Task: Create a section Feature Prioritization Sprint and in the section, add a milestone Remote Access Enablement in the project ZoomOut.
Action: Mouse moved to (160, 452)
Screenshot: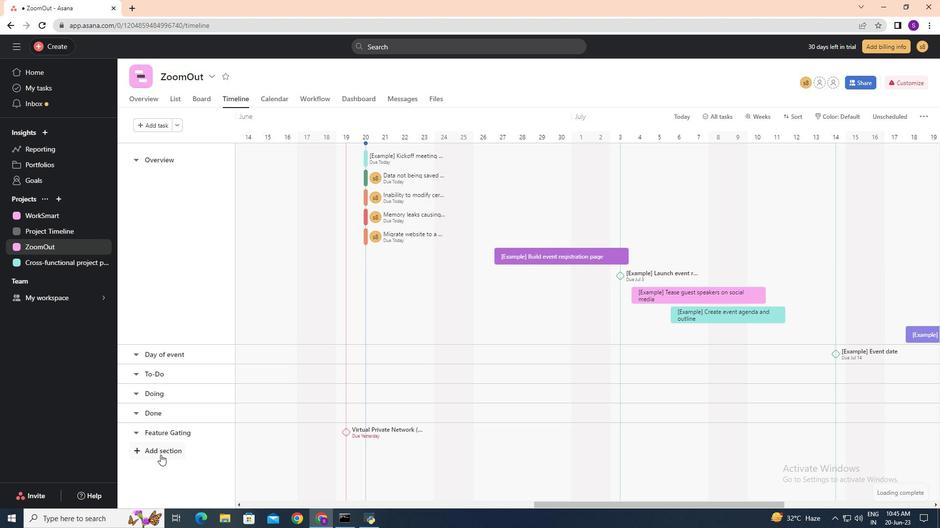
Action: Mouse pressed left at (160, 452)
Screenshot: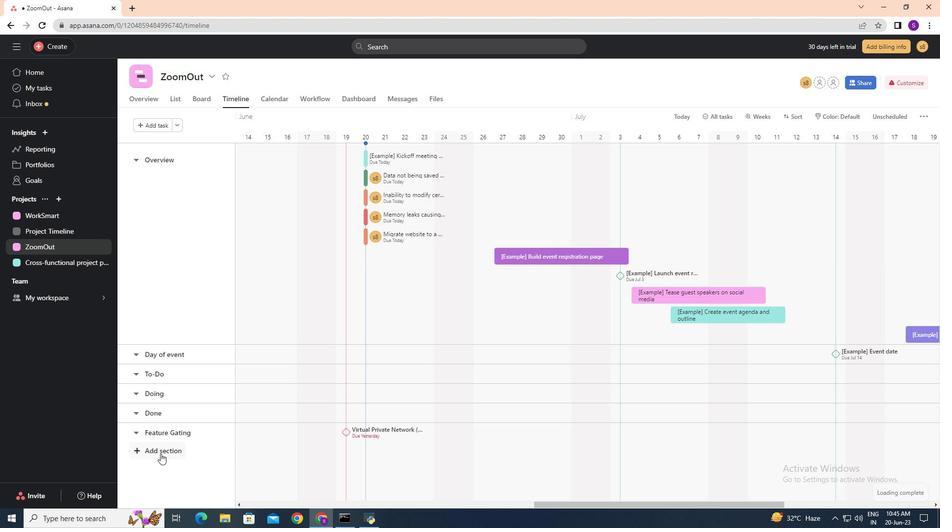 
Action: Key pressed <Key.shift><Key.shift><Key.shift><Key.shift><Key.shift><Key.shift><Key.shift><Key.shift><Key.shift><Key.shift><Key.shift><Key.shift><Key.shift><Key.shift><Key.shift><Key.shift><Key.shift><Key.shift><Key.shift><Key.shift><Key.shift><Key.shift><Key.shift><Key.shift><Key.shift><Key.shift><Key.shift>Feature<Key.space><Key.shift><Key.shift><Key.shift><Key.shift><Key.shift><Key.shift><Key.shift><Key.shift><Key.shift><Key.shift>Prioritif<Key.backspace>zation<Key.space><Key.shift>Sprint<Key.enter>
Screenshot: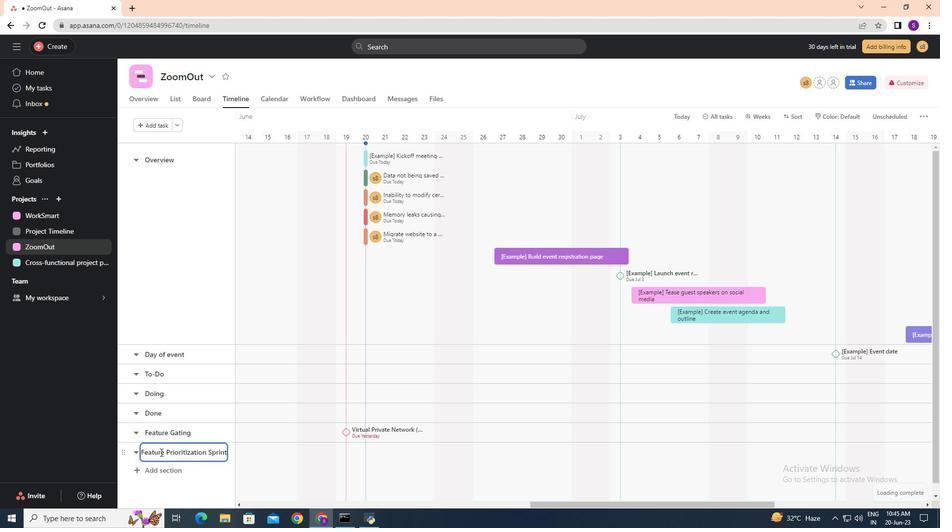 
Action: Mouse moved to (281, 457)
Screenshot: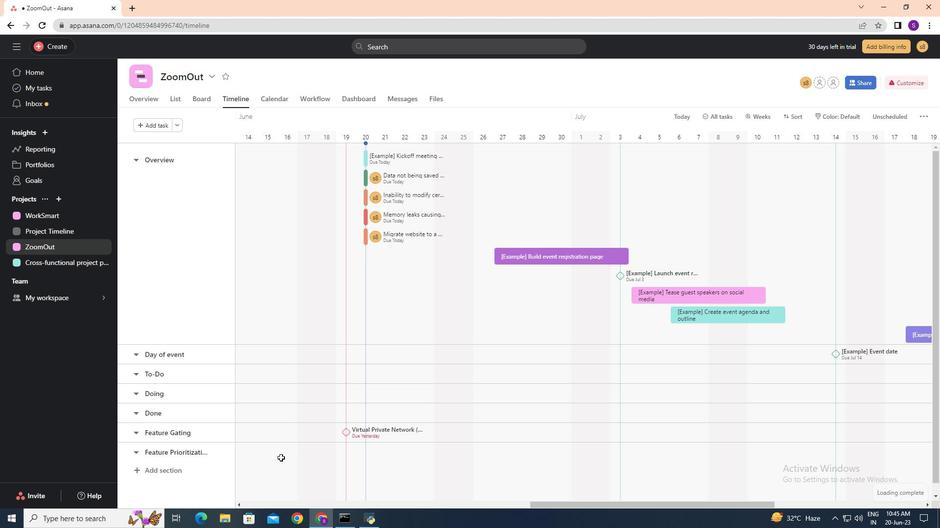 
Action: Mouse pressed left at (281, 457)
Screenshot: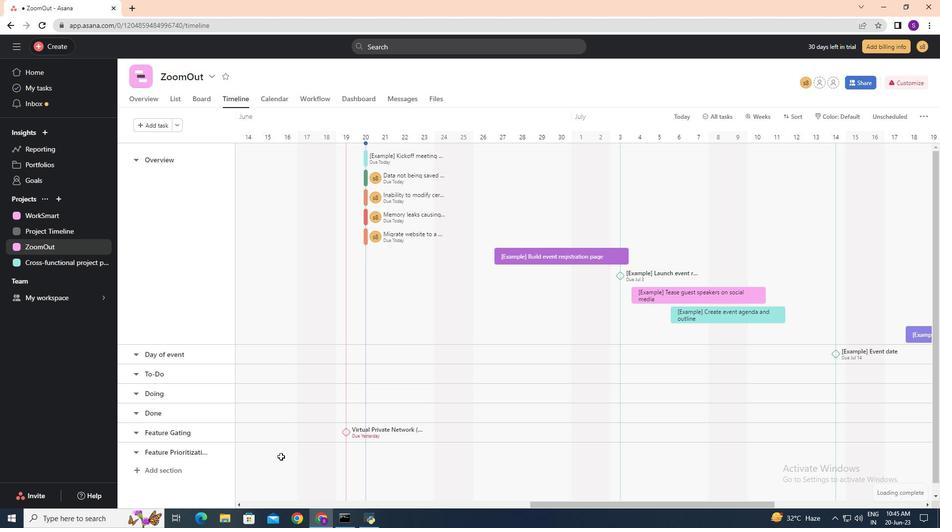 
Action: Key pressed <Key.shift><Key.shift><Key.shift><Key.shift><Key.shift><Key.shift><Key.shift><Key.shift><Key.shift><Key.shift><Key.shift><Key.shift><Key.shift><Key.shift><Key.shift><Key.shift><Key.shift><Key.shift><Key.shift><Key.shift>Remote<Key.space><Key.shift>Access<Key.space><Key.shift><Key.shift><Key.shift><Key.shift><Key.shift><Key.shift><Key.shift><Key.shift><Key.shift><Key.shift><Key.shift><Key.shift>Enablement<Key.space>
Screenshot: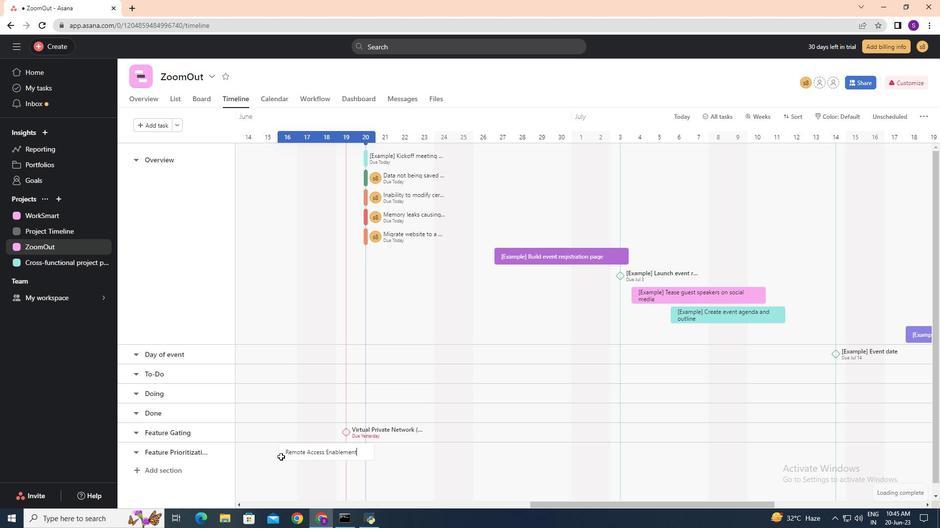 
Action: Mouse moved to (331, 458)
Screenshot: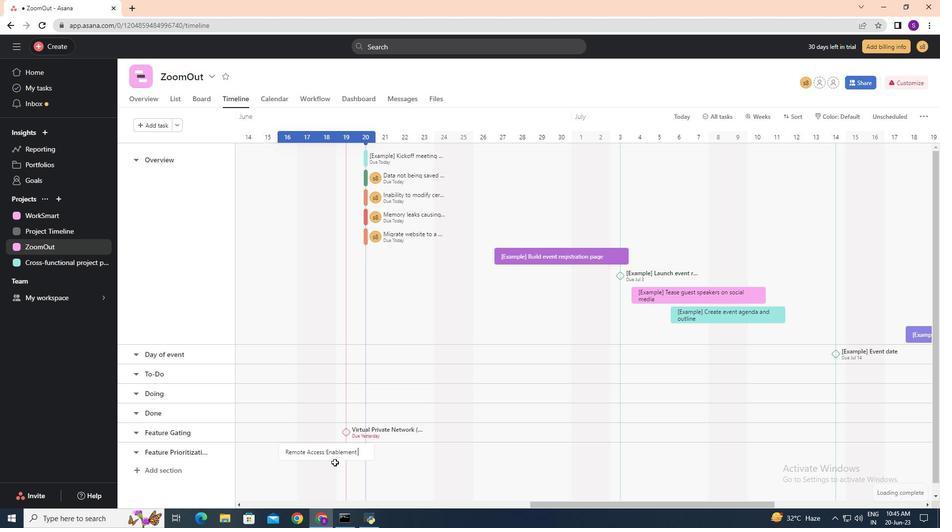 
Action: Mouse pressed left at (331, 458)
Screenshot: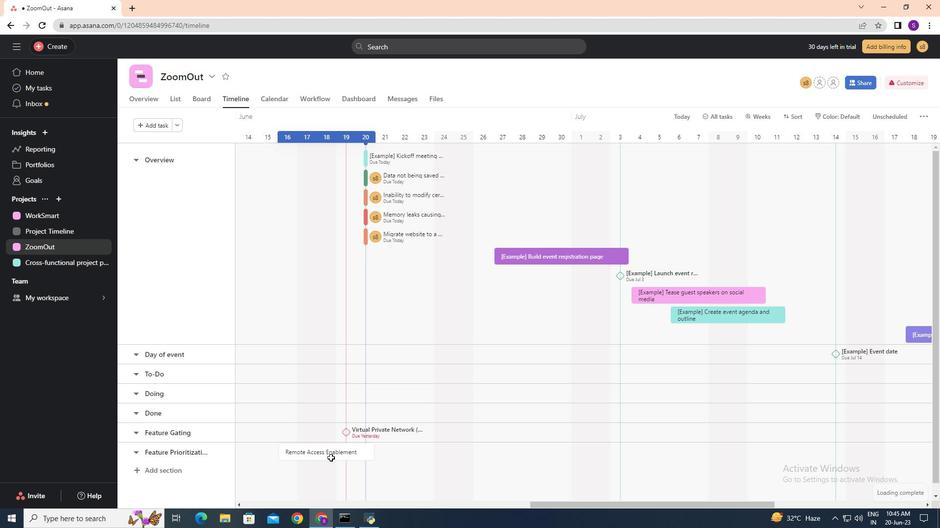 
Action: Mouse moved to (903, 118)
Screenshot: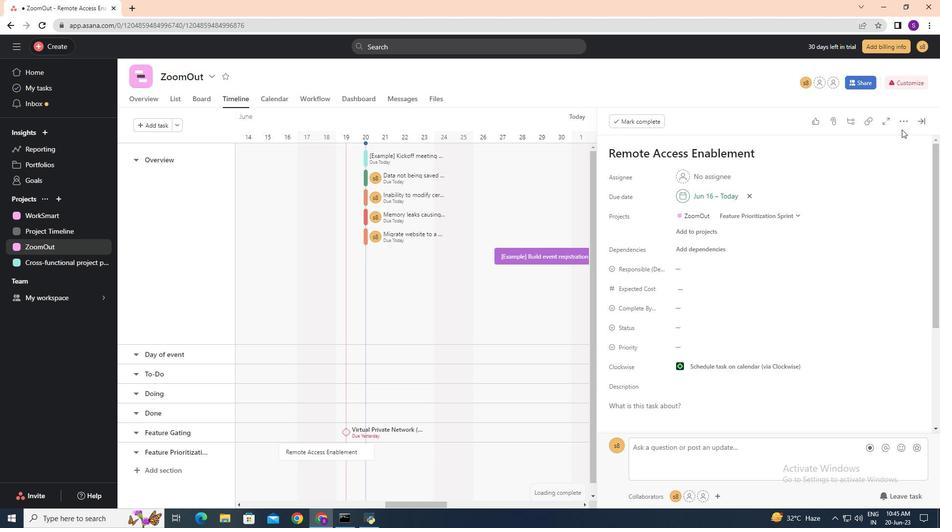 
Action: Mouse pressed left at (903, 118)
Screenshot: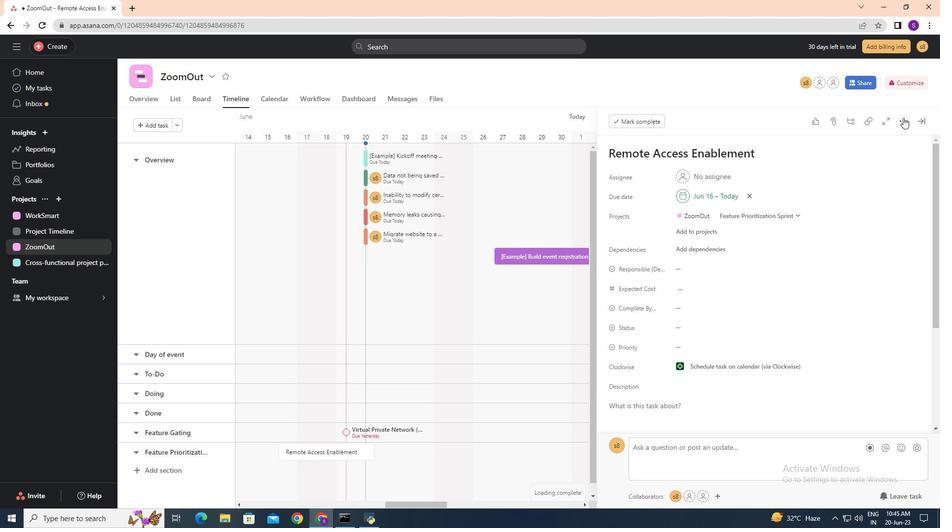 
Action: Mouse moved to (850, 158)
Screenshot: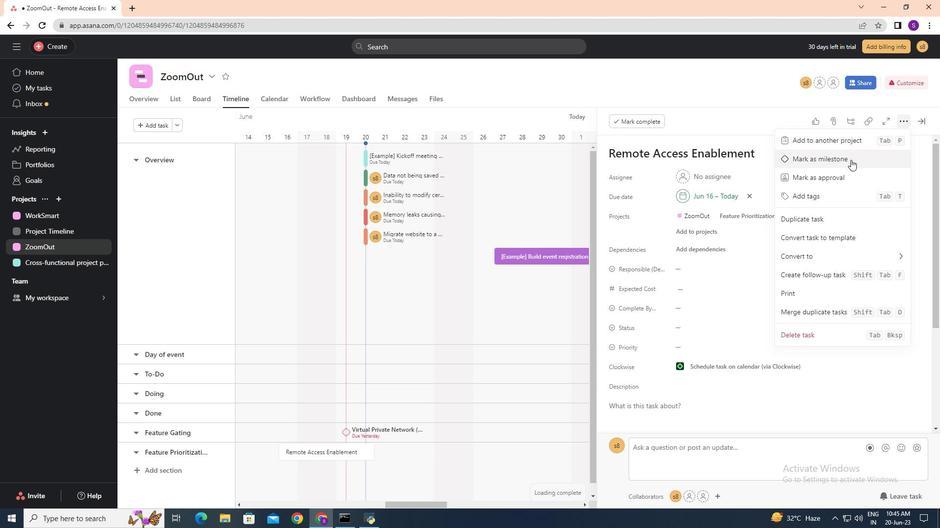 
Action: Mouse pressed left at (850, 158)
Screenshot: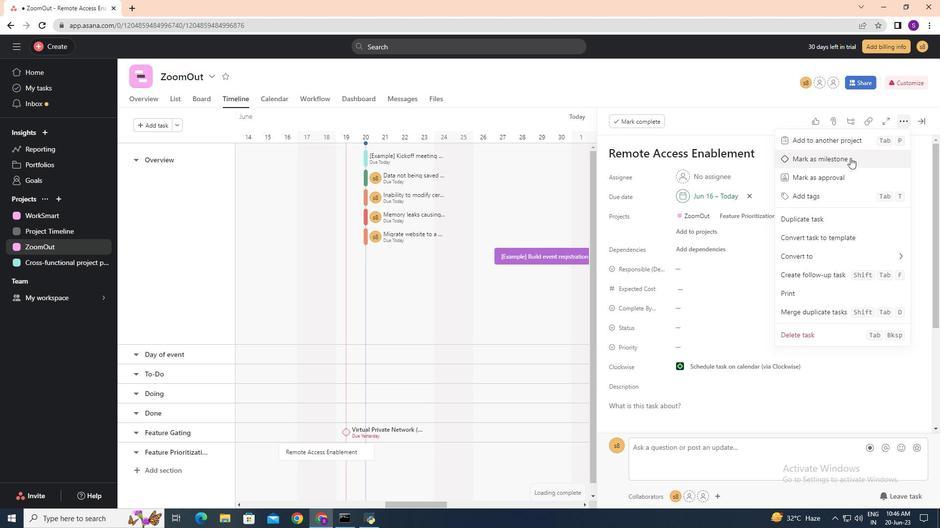 
Action: Mouse moved to (526, 412)
Screenshot: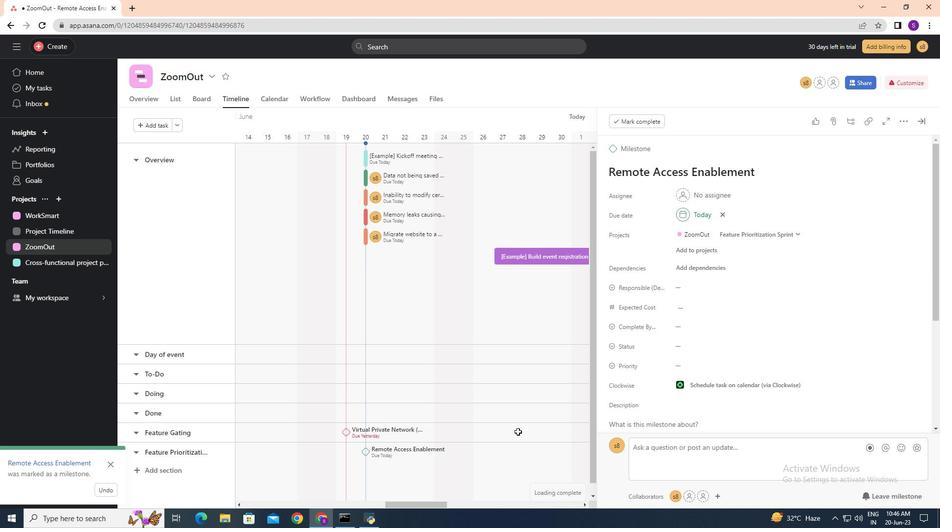 
